 Task: Calculate the inverse hyperbolic cotangent for x = 2.4.
Action: Mouse moved to (965, 60)
Screenshot: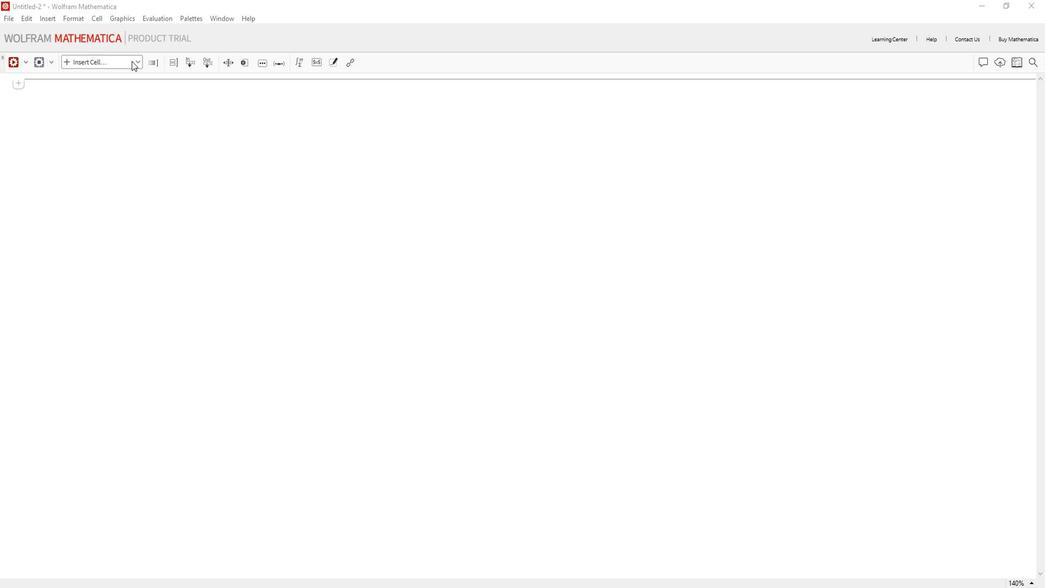 
Action: Mouse pressed left at (965, 60)
Screenshot: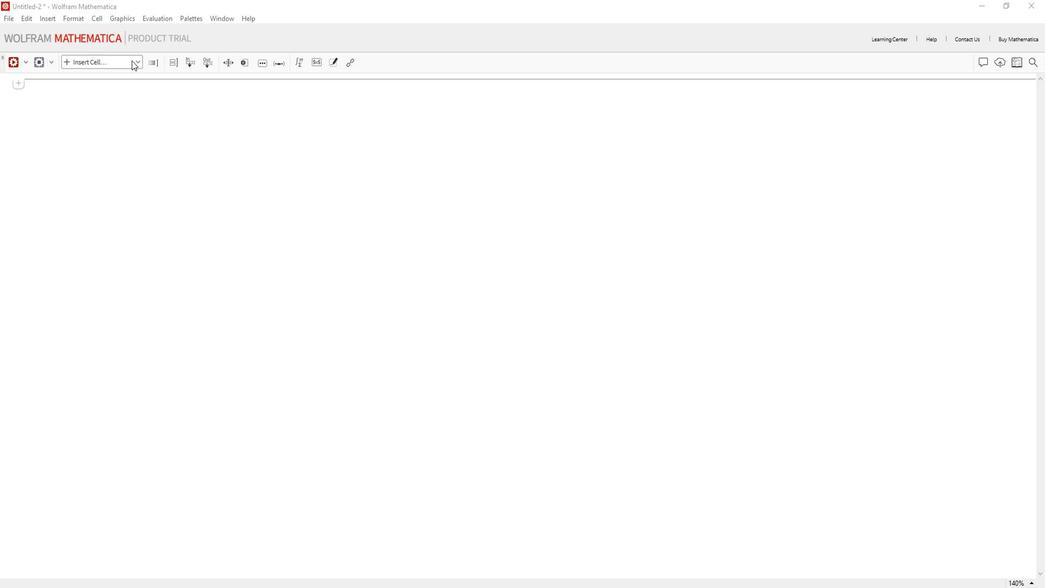 
Action: Mouse moved to (945, 85)
Screenshot: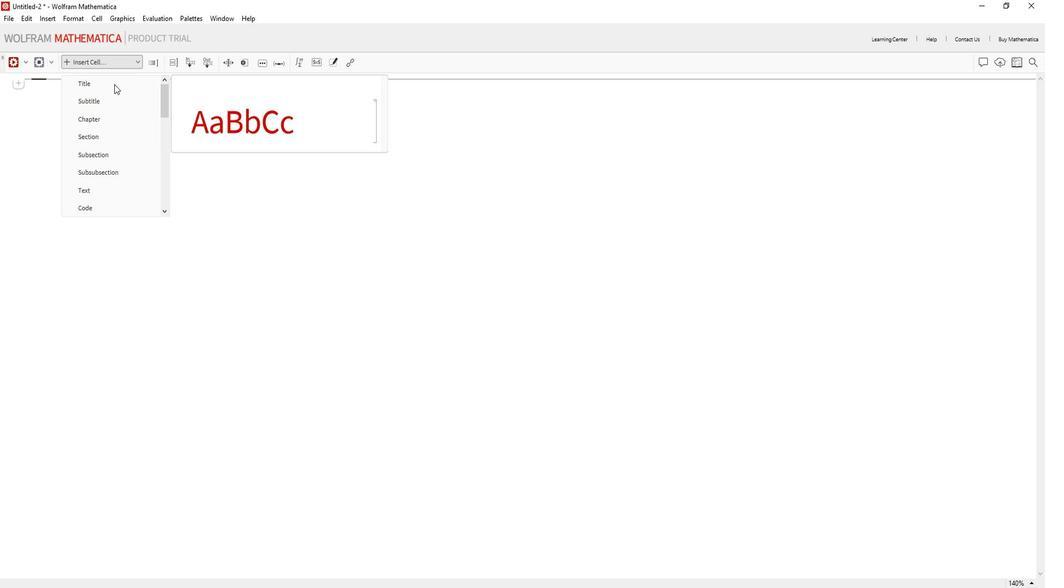 
Action: Mouse pressed left at (945, 85)
Screenshot: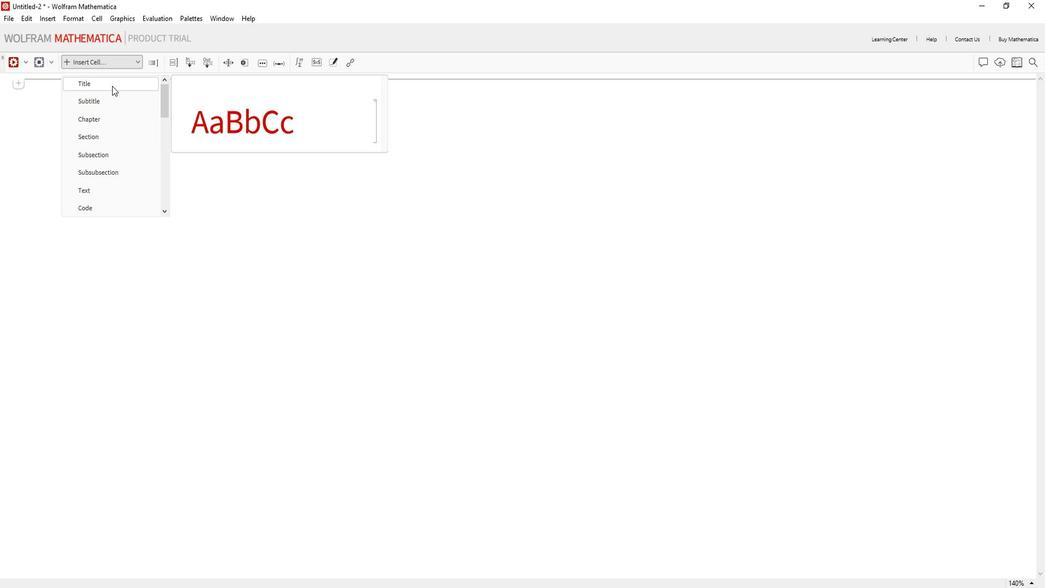 
Action: Key pressed <Key.shift>Calculate<Key.space>the<Key.space>inverse<Key.space>hyperbolic<Key.space>cotangent.
Screenshot: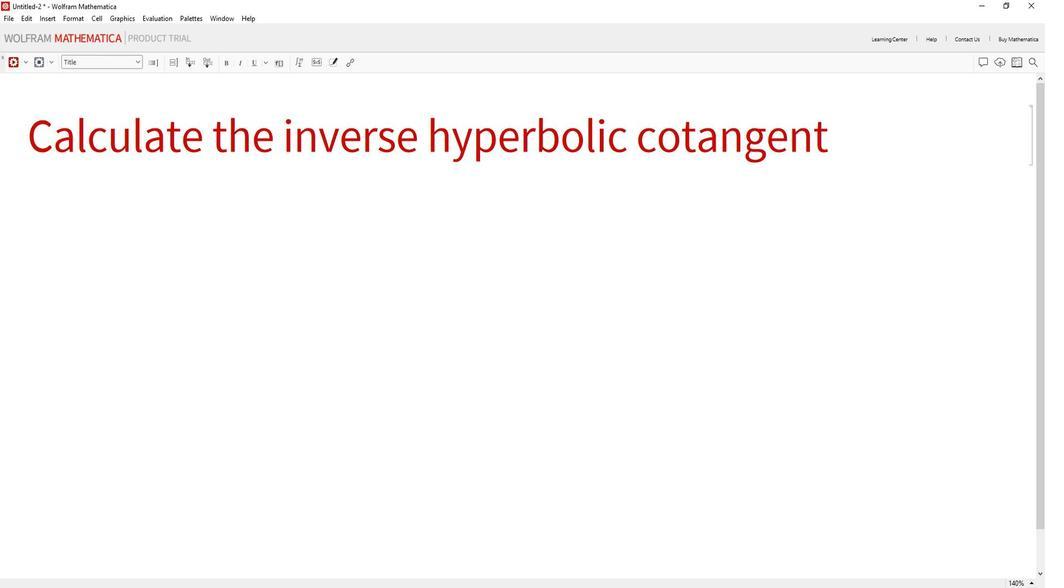 
Action: Mouse moved to (931, 181)
Screenshot: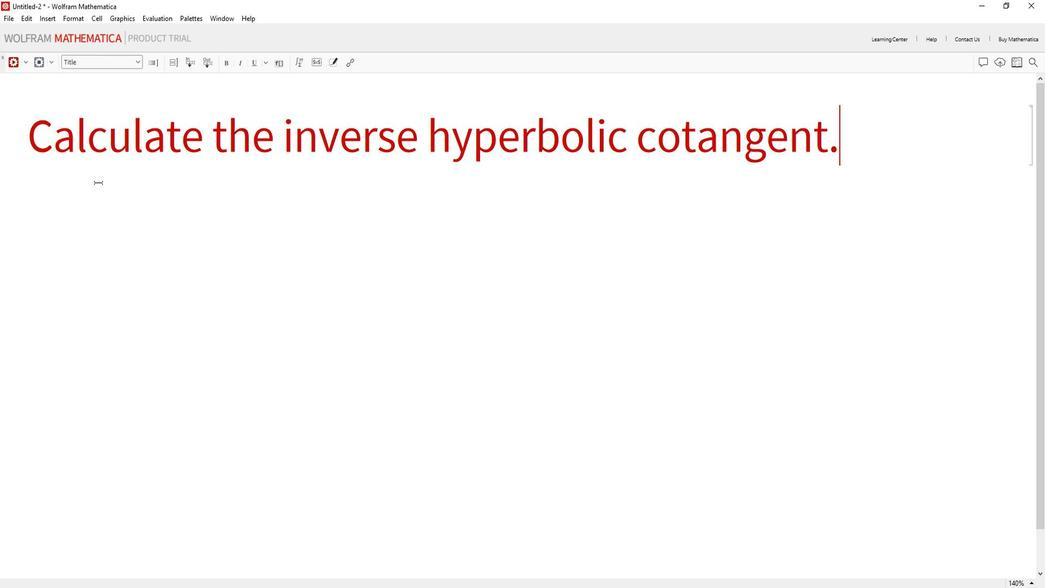 
Action: Mouse pressed left at (931, 181)
Screenshot: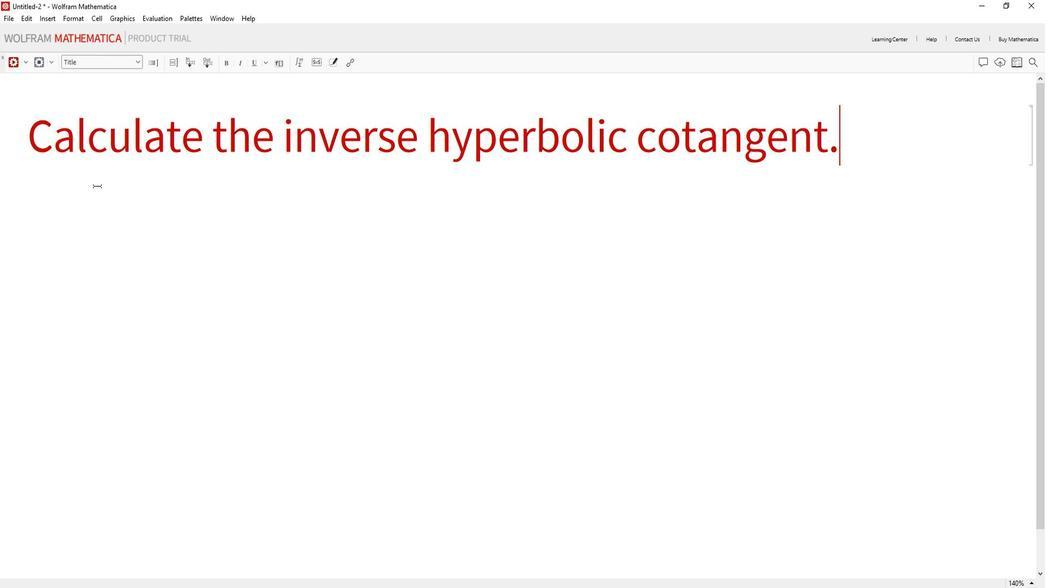 
Action: Mouse moved to (946, 64)
Screenshot: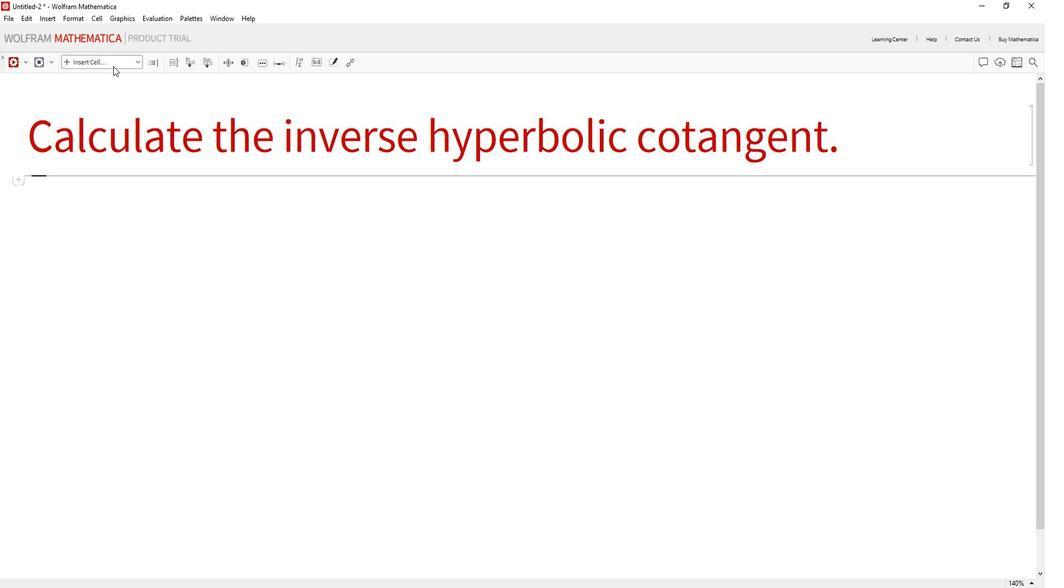 
Action: Mouse pressed left at (946, 64)
Screenshot: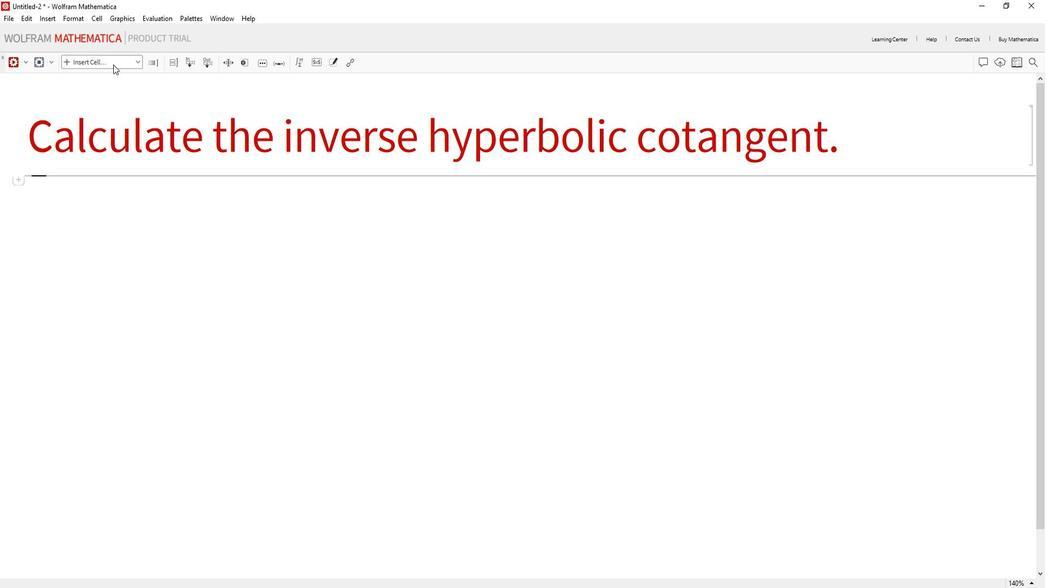 
Action: Mouse moved to (918, 202)
Screenshot: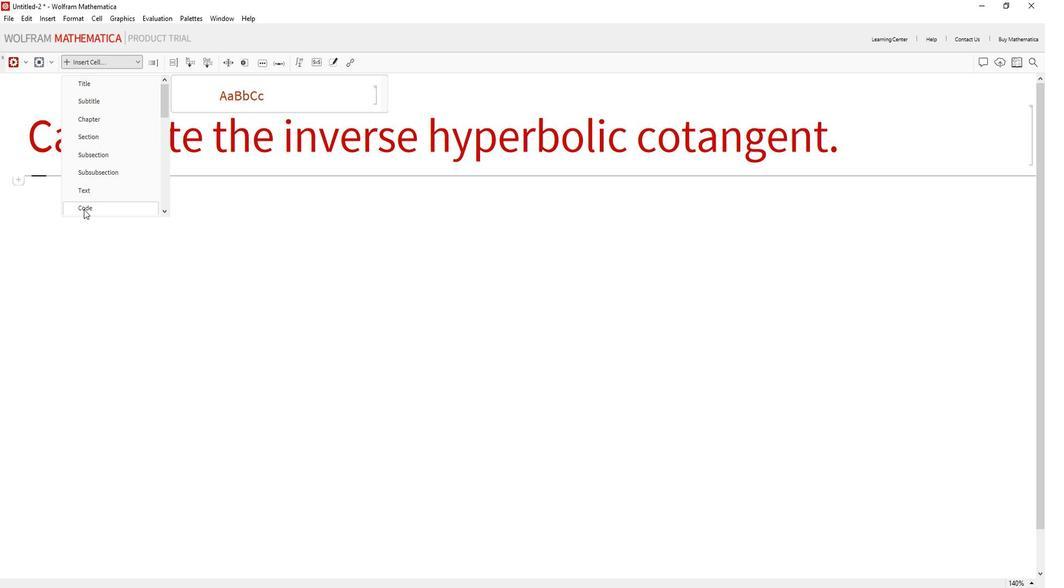 
Action: Mouse pressed left at (918, 202)
Screenshot: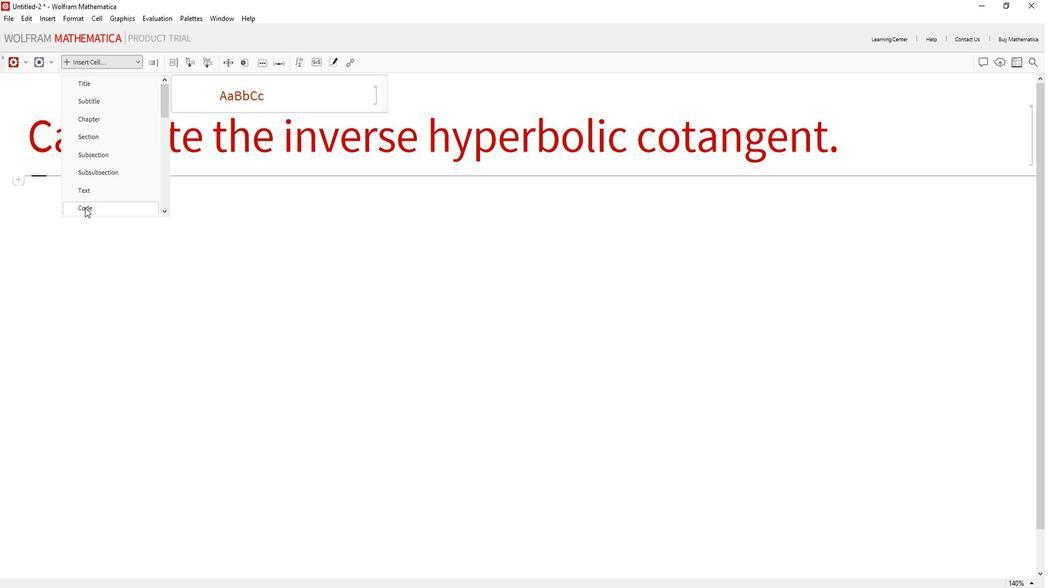 
Action: Mouse moved to (921, 196)
Screenshot: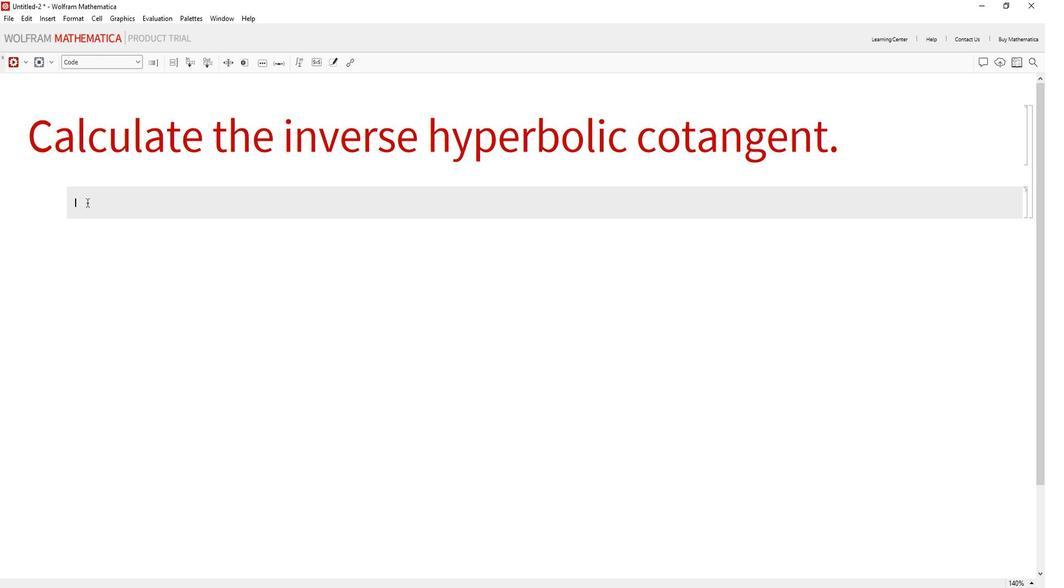 
Action: Mouse pressed left at (921, 196)
Screenshot: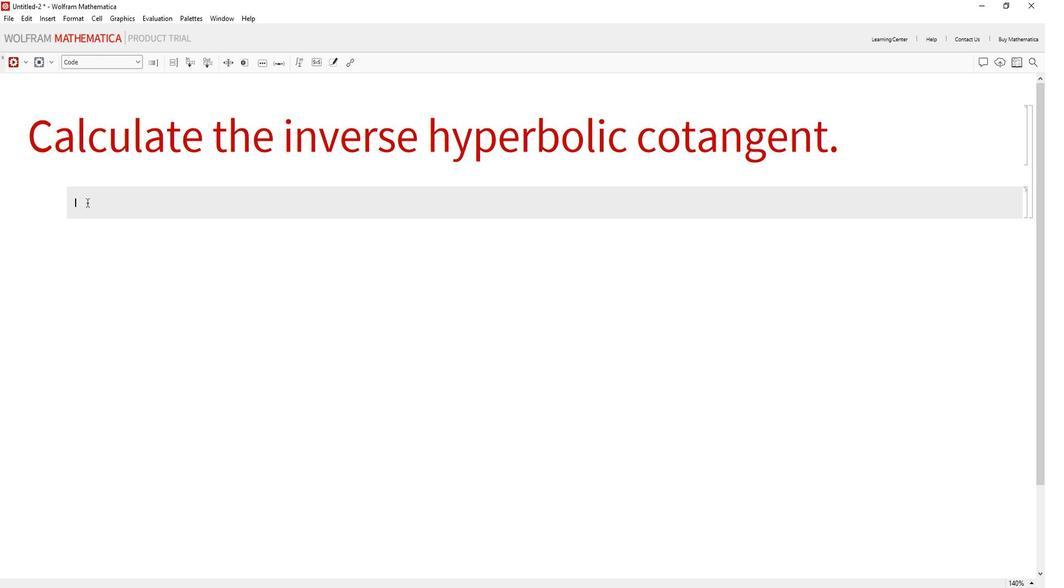 
Action: Mouse moved to (785, 212)
Screenshot: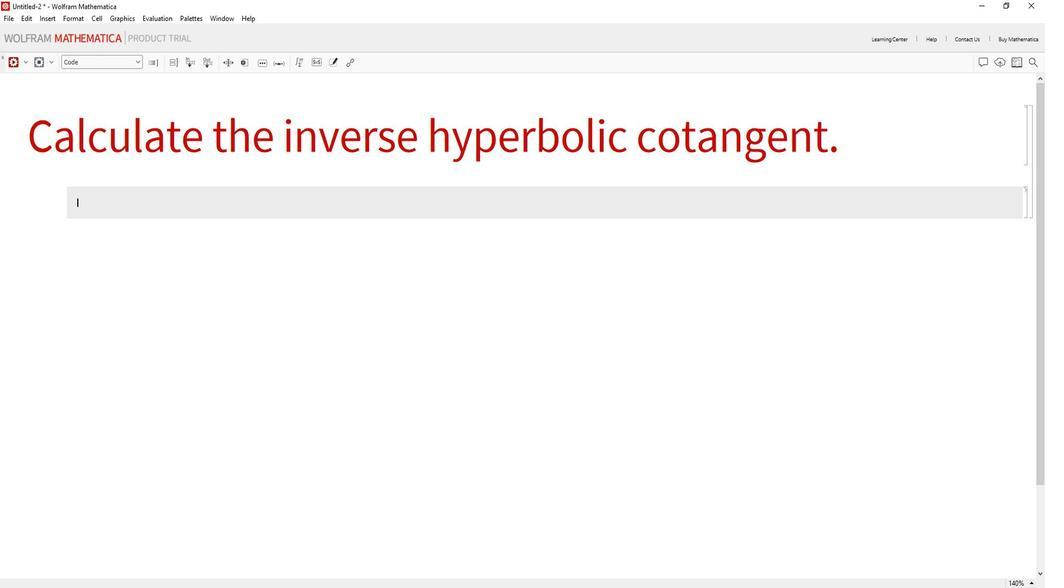 
Action: Mouse pressed left at (785, 212)
Screenshot: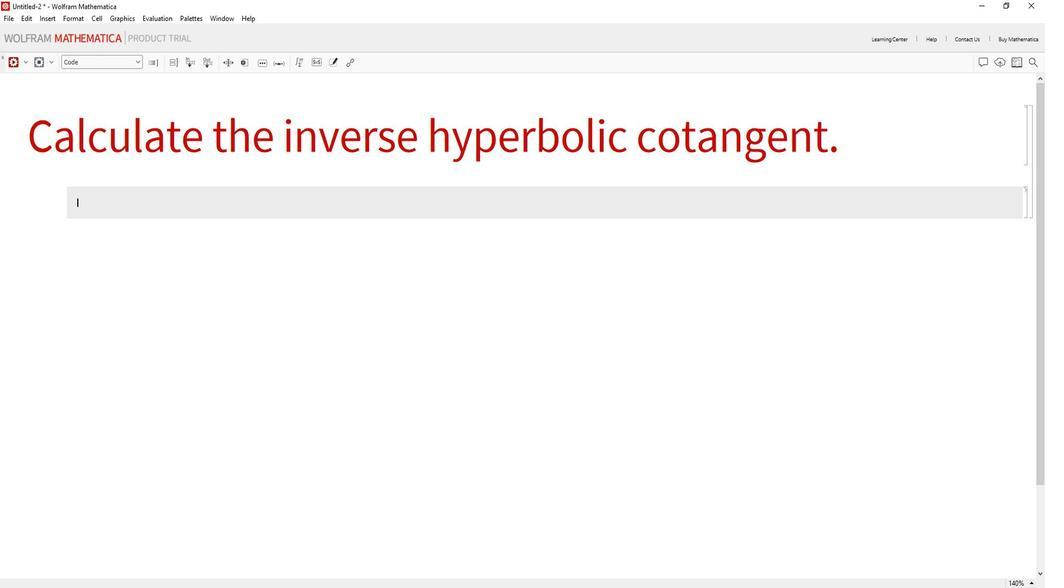
Action: Mouse moved to (931, 194)
Screenshot: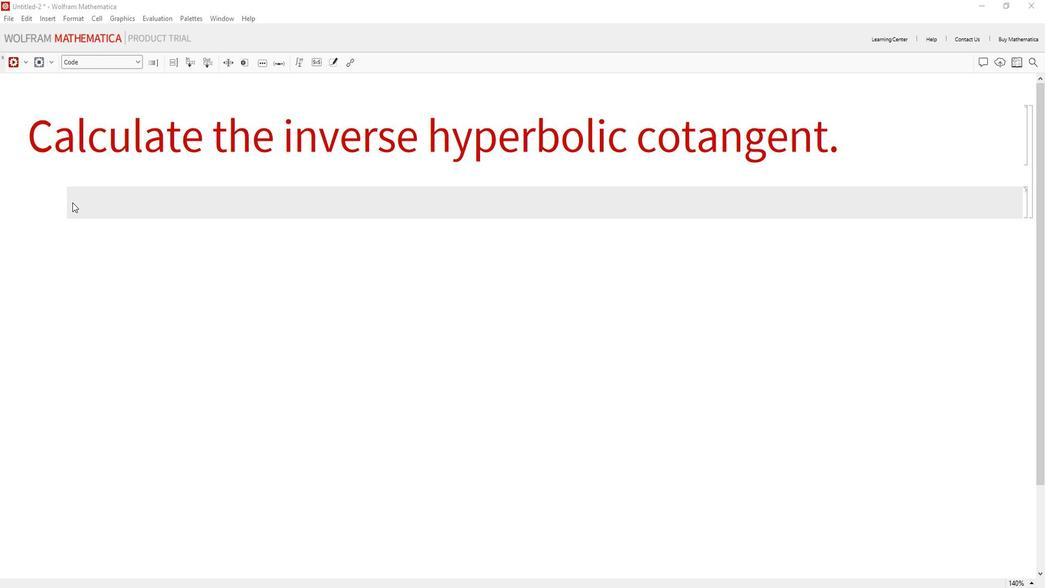 
Action: Mouse pressed left at (931, 194)
Screenshot: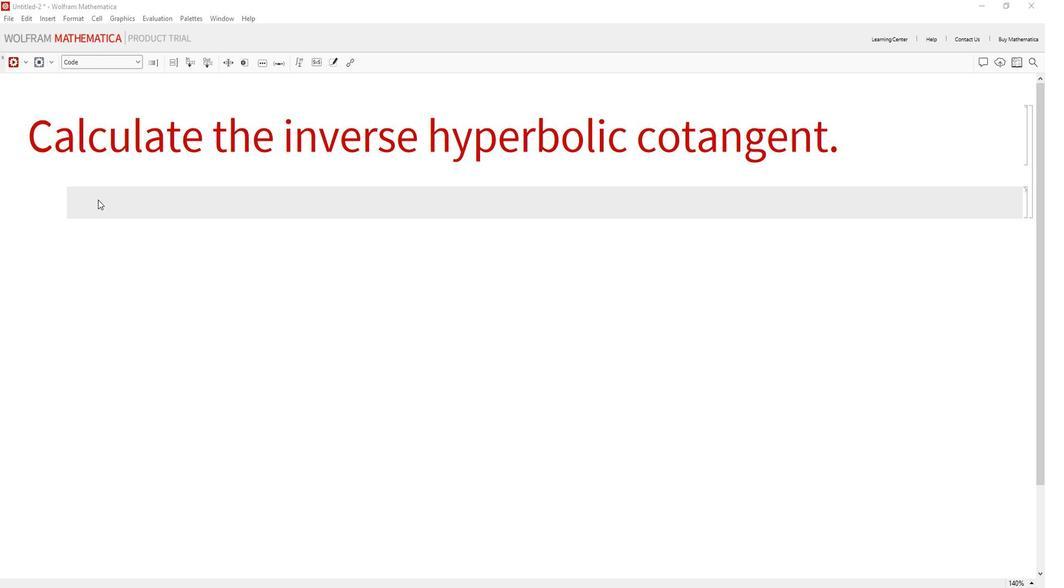 
Action: Key pressed <Key.shift_r>(*<Key.shift>Define<Key.space>the<Key.space>value<Key.space>of<Key.space>x<Key.right><Key.right>x<Key.space>=<Key.space>2.4;<Key.enter><Key.enter><Key.shift_r>(*<Key.shift>Evaluate<Key.space>the<Key.space>inverse<Key.space>g<Key.backspace>hyperbi<Key.backspace>olic<Key.space>cotanget<Key.backspace>nt<Key.right><Key.right><Key.enter>inverse<Key.shift>Hyperbolic<Key.shift>Cotangen<Key.backspace>nt<Key.enter><Key.space>=<Key.space><Key.shift>Arcoth<Key.enter>[x<Key.right>;<Key.enter><Key.enter><Key.shift_r><Key.shift_r>(*<Key.shift><Key.shift><Key.shift><Key.shift><Key.shift><Key.shift><Key.shift><Key.shift><Key.shift><Key.shift><Key.shift><Key.shift><Key.shift><Key.shift><Key.shift><Key.shift><Key.shift><Key.shift><Key.shift><Key.shift><Key.shift><Key.shift>Display<Key.space>the<Key.space>result<Key.space><Key.right><Key.right><Key.enter>inverse<Key.shift>Hyperbolic<Key.shift>Cotangent<Key.enter>
Screenshot: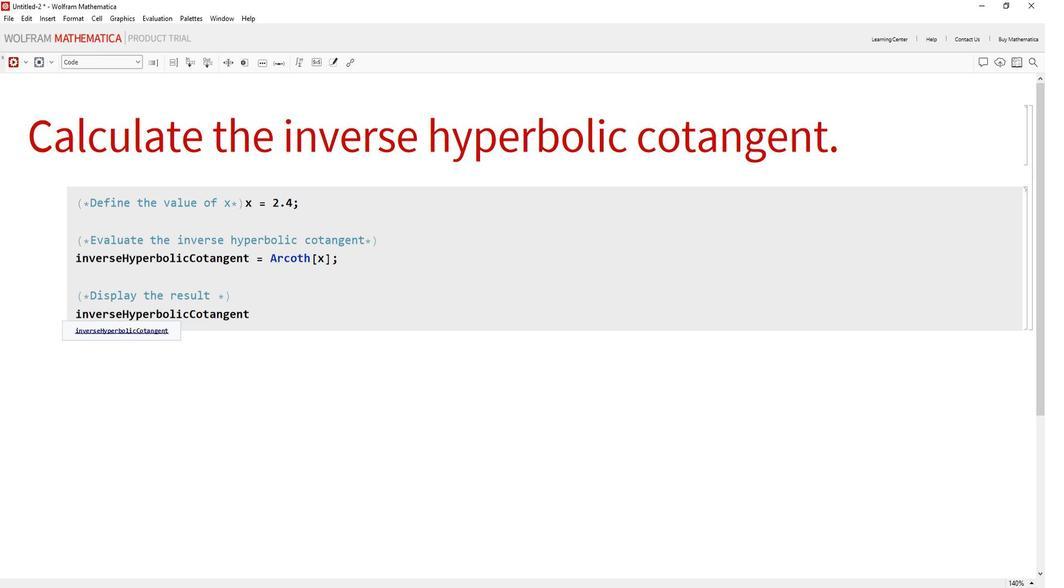
Action: Mouse moved to (1061, 266)
Screenshot: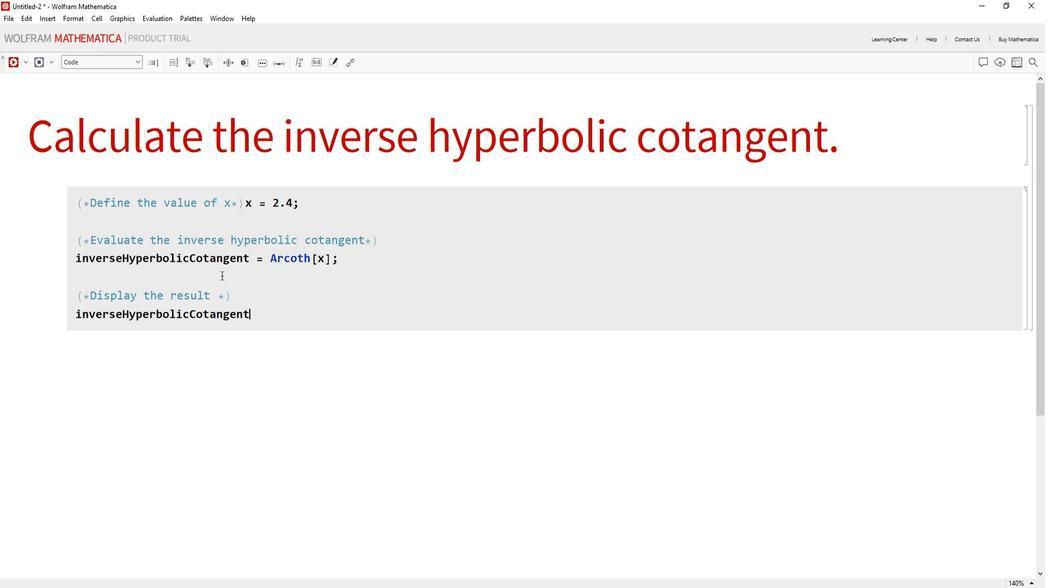
Action: Mouse pressed left at (1061, 266)
Screenshot: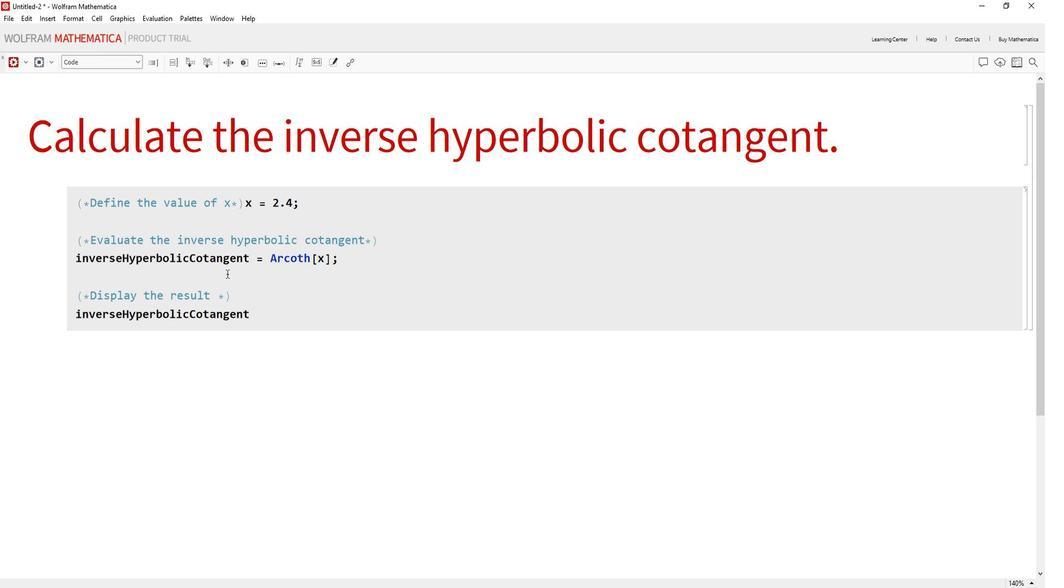 
Action: Mouse moved to (849, 64)
Screenshot: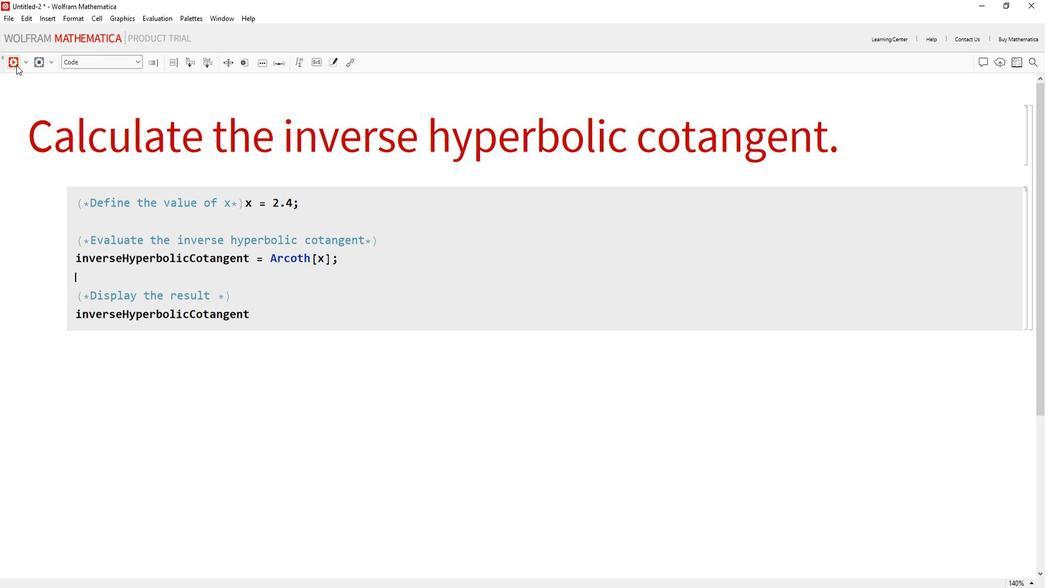 
Action: Mouse pressed left at (849, 64)
Screenshot: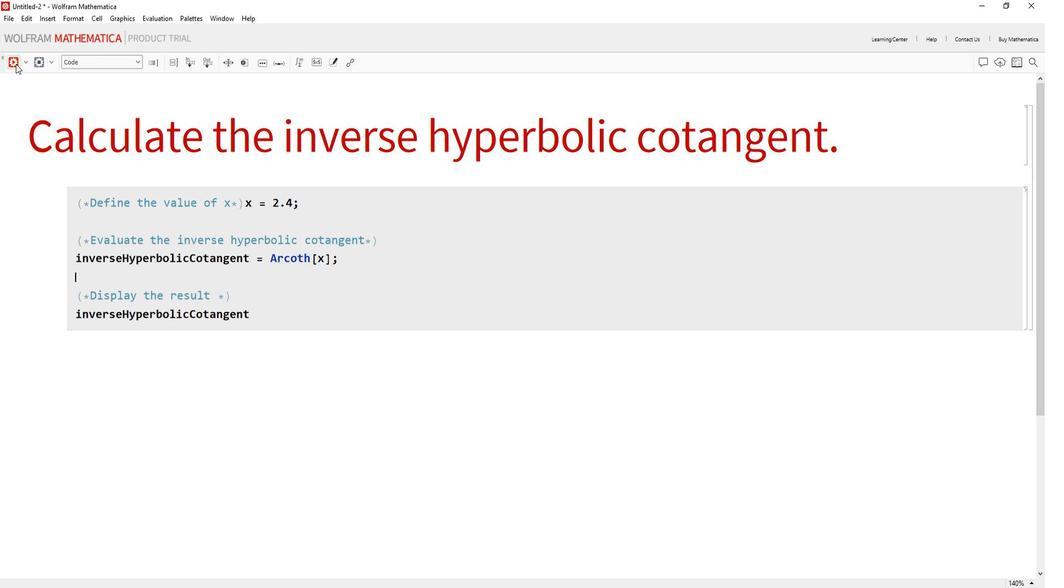 
Action: Mouse moved to (1009, 350)
Screenshot: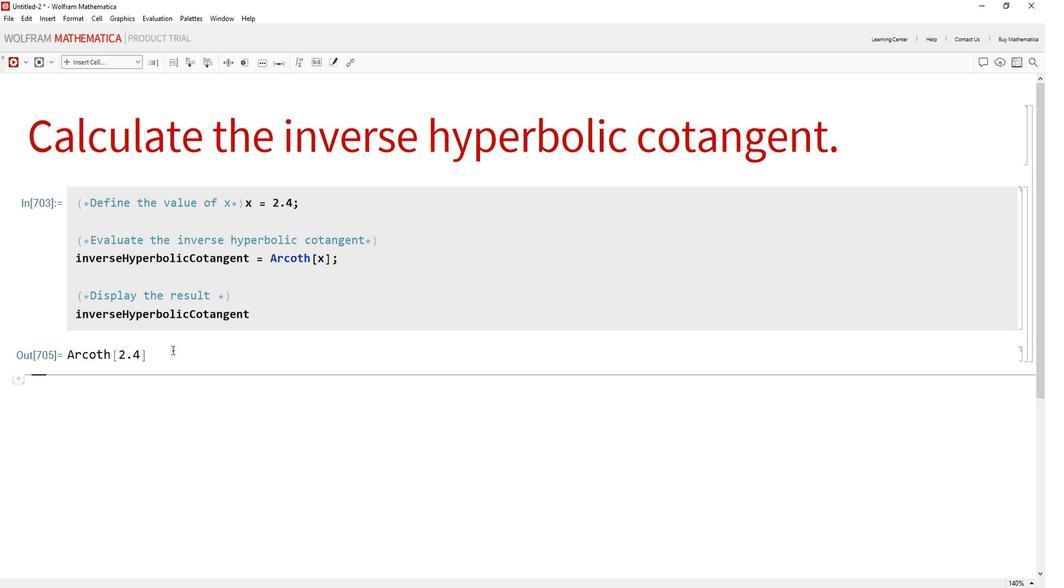 
